 Task: Add the task  Create a feature for users to create custom alerts and reminders to the section Debug Drift in the project WaveTech and add a Due Date to the respective task as 2024/01/24.
Action: Mouse moved to (458, 437)
Screenshot: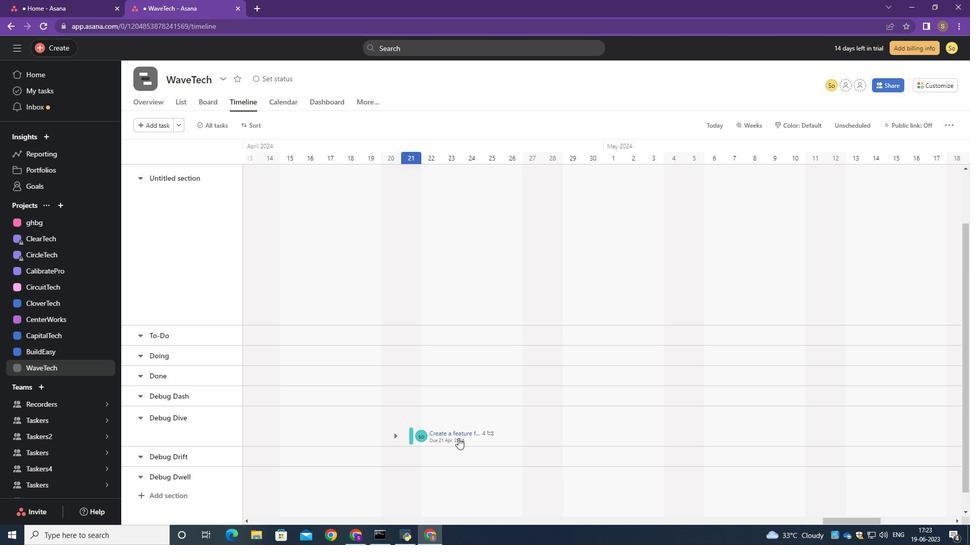 
Action: Mouse pressed left at (458, 437)
Screenshot: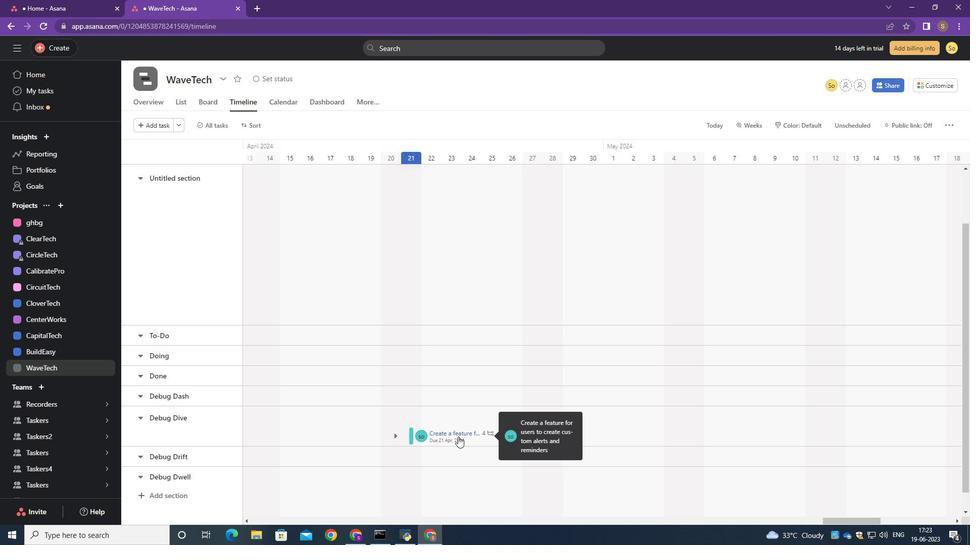 
Action: Mouse moved to (781, 241)
Screenshot: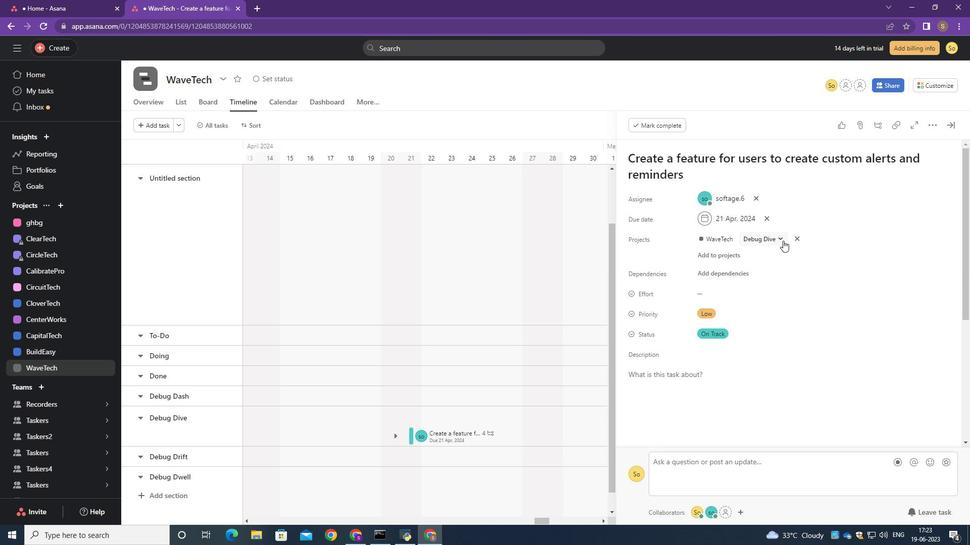 
Action: Mouse pressed left at (781, 241)
Screenshot: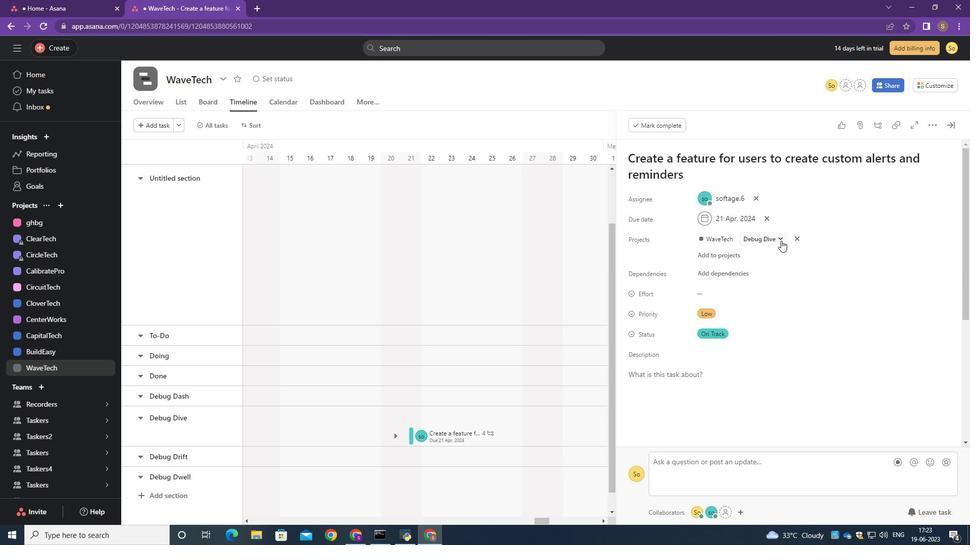
Action: Mouse moved to (754, 377)
Screenshot: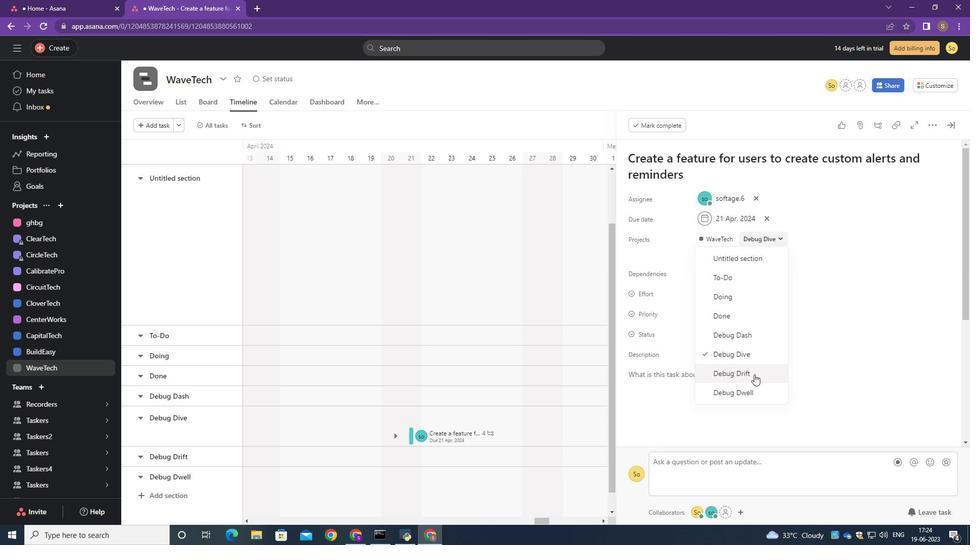 
Action: Mouse pressed left at (754, 377)
Screenshot: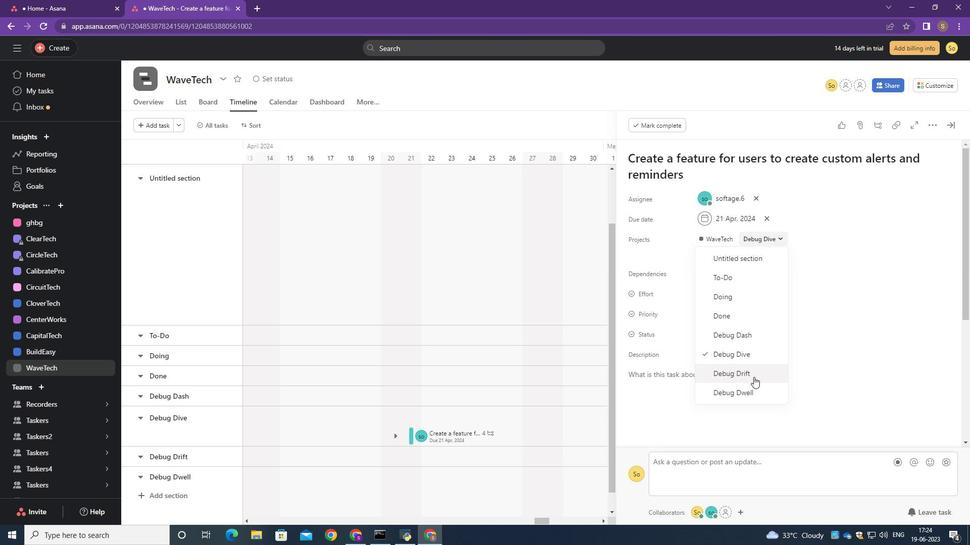 
Action: Mouse moved to (764, 217)
Screenshot: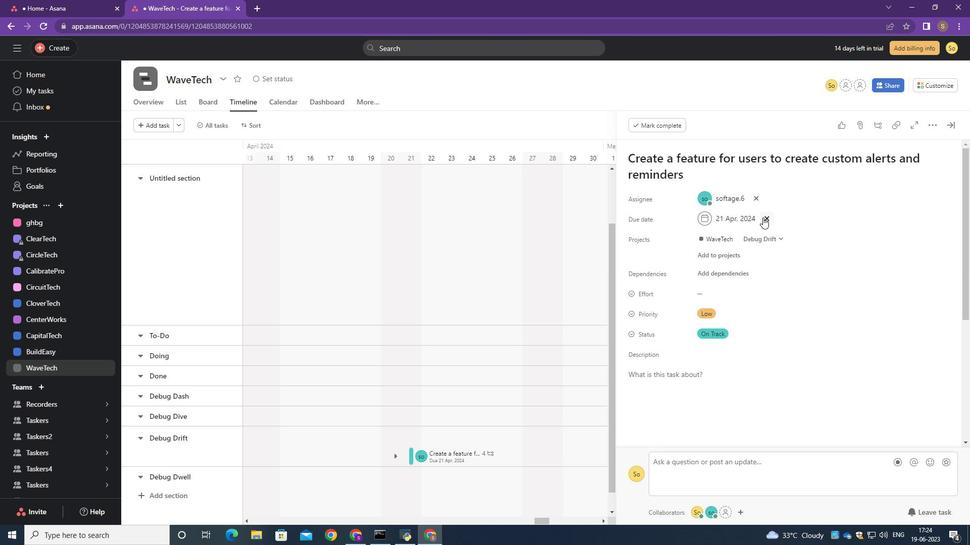 
Action: Mouse pressed left at (764, 217)
Screenshot: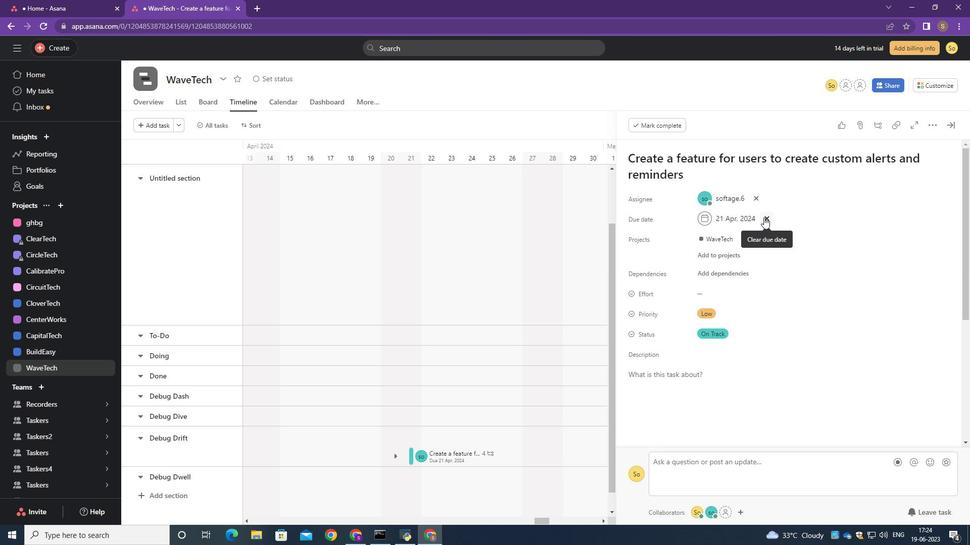 
Action: Mouse moved to (740, 218)
Screenshot: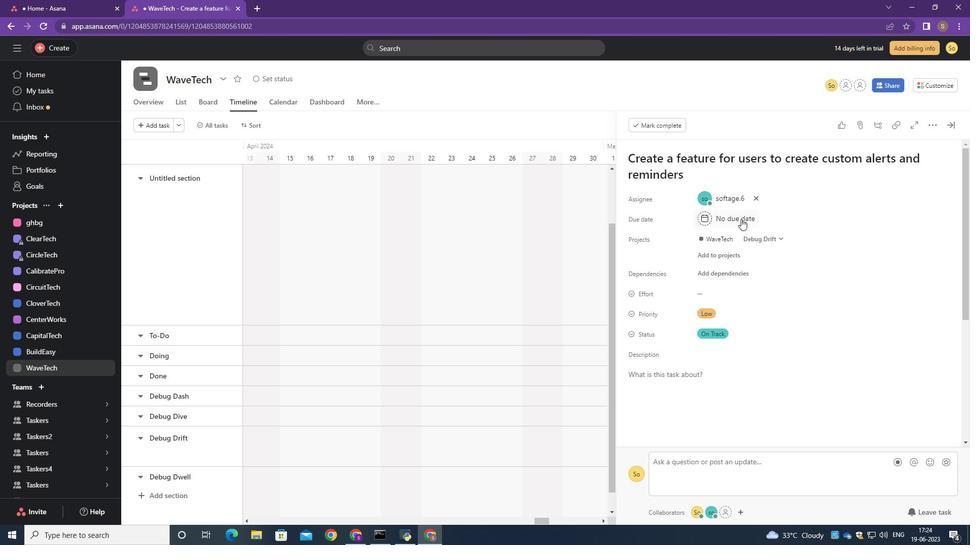 
Action: Mouse pressed left at (740, 218)
Screenshot: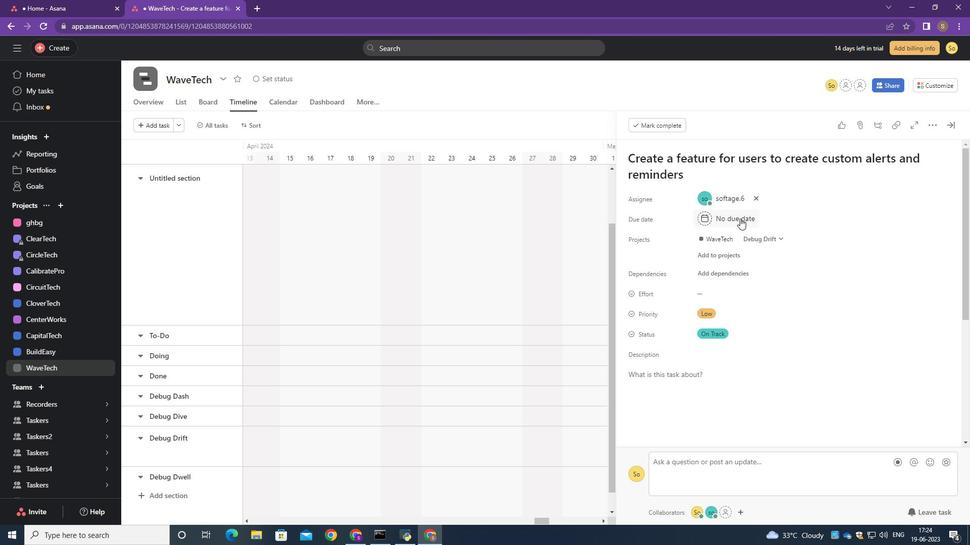 
Action: Mouse moved to (779, 248)
Screenshot: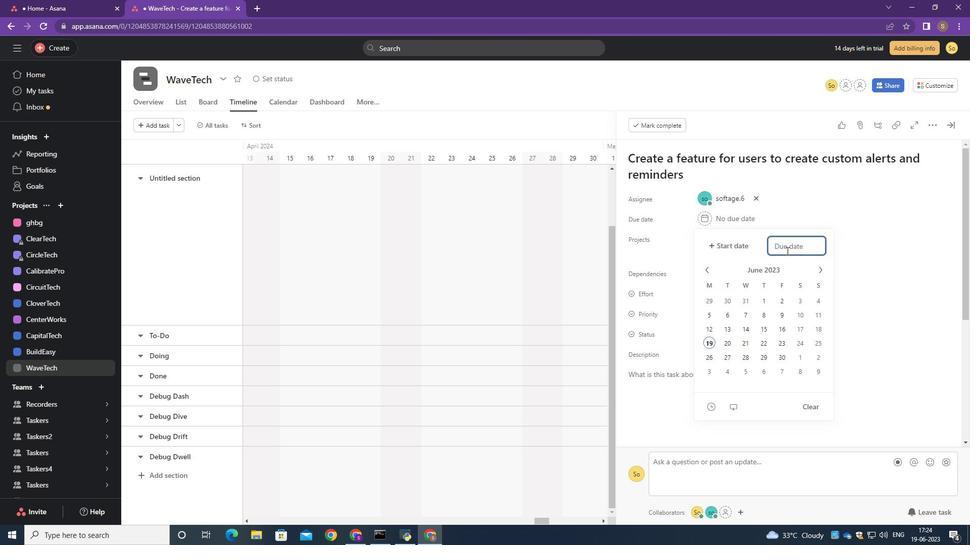 
Action: Key pressed 2024/01/24
Screenshot: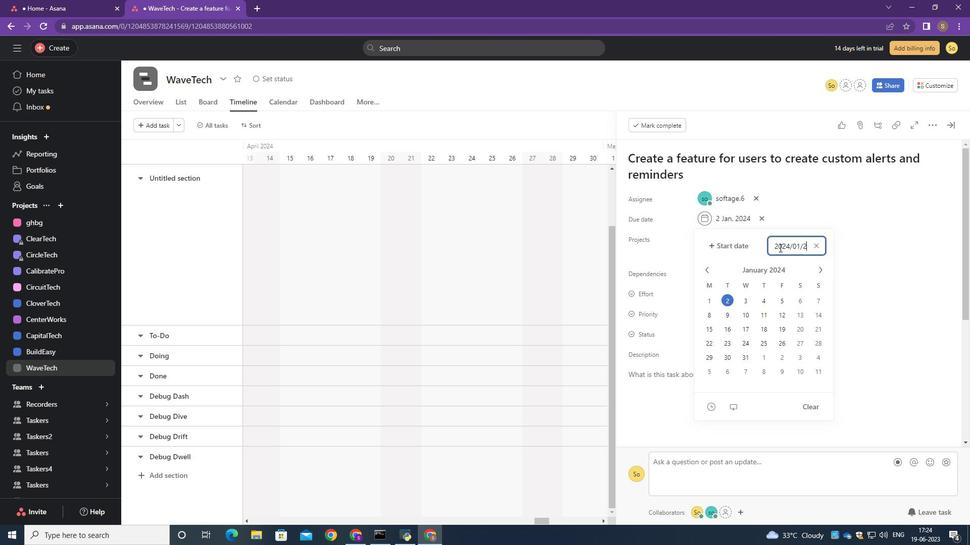 
Action: Mouse moved to (745, 341)
Screenshot: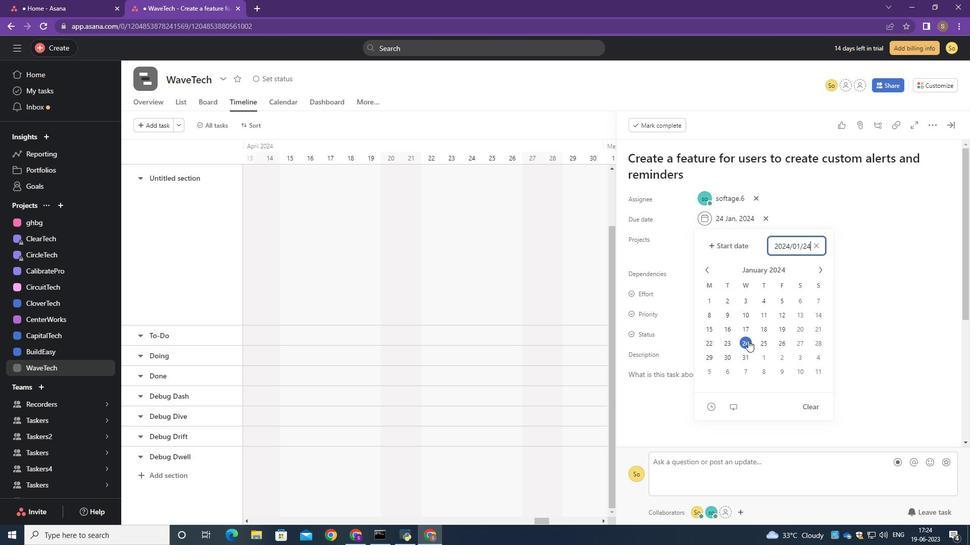 
Action: Mouse pressed left at (745, 341)
Screenshot: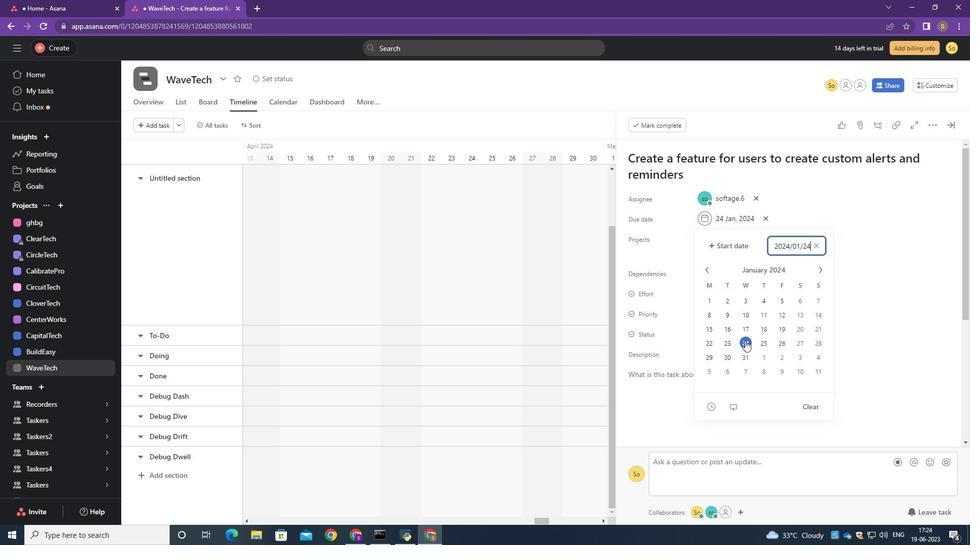
Action: Mouse moved to (810, 400)
Screenshot: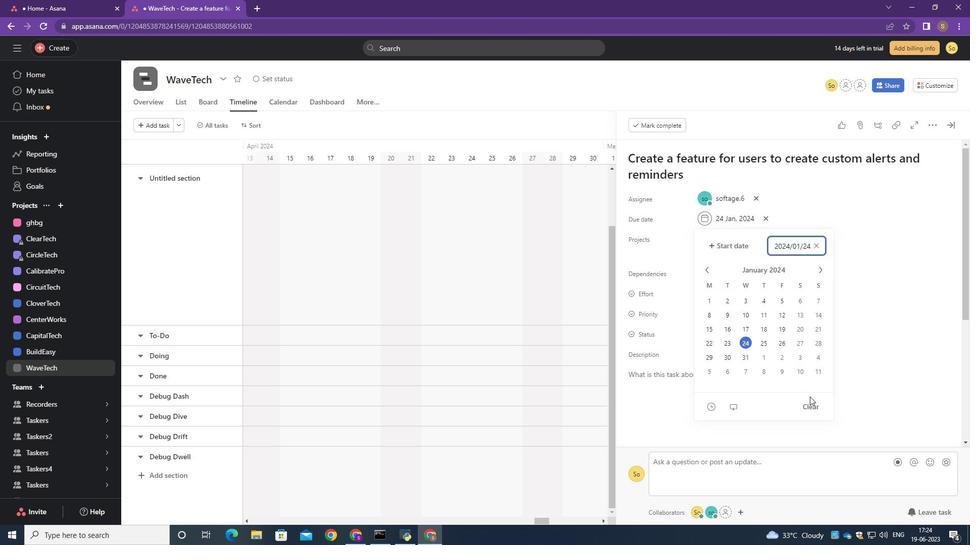
Action: Key pressed <Key.enter>
Screenshot: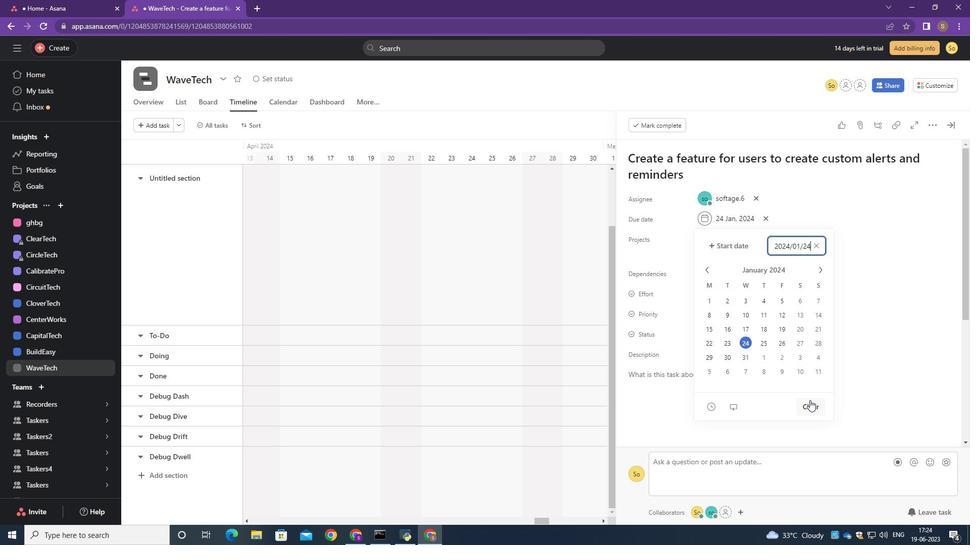 
Action: Mouse moved to (796, 393)
Screenshot: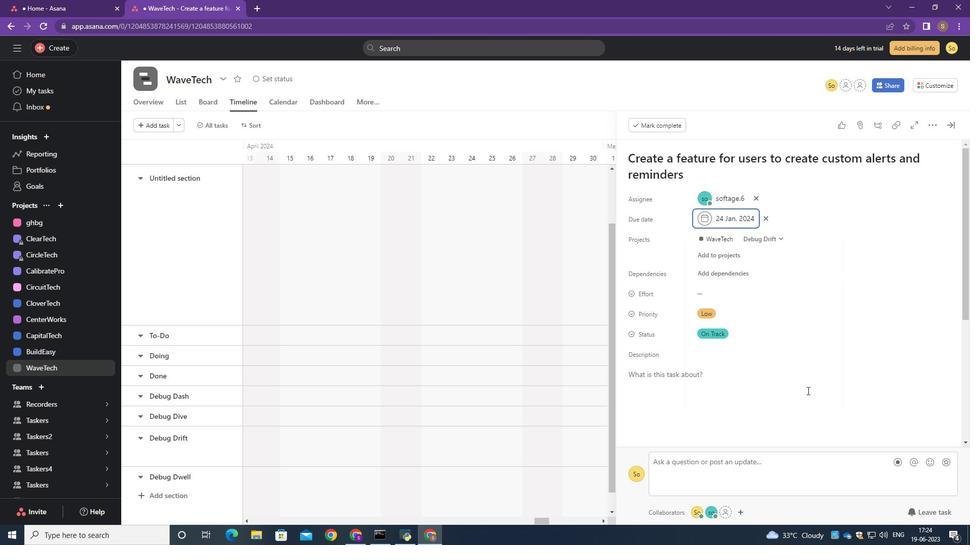 
